 Task: Select the Abort option in the on-task errors.
Action: Mouse moved to (14, 509)
Screenshot: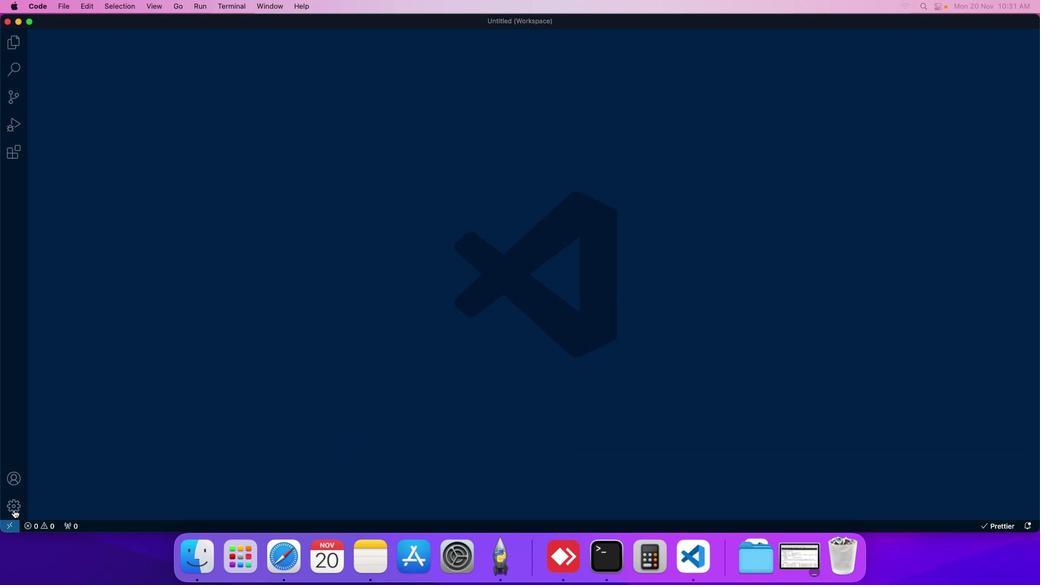 
Action: Mouse pressed left at (14, 509)
Screenshot: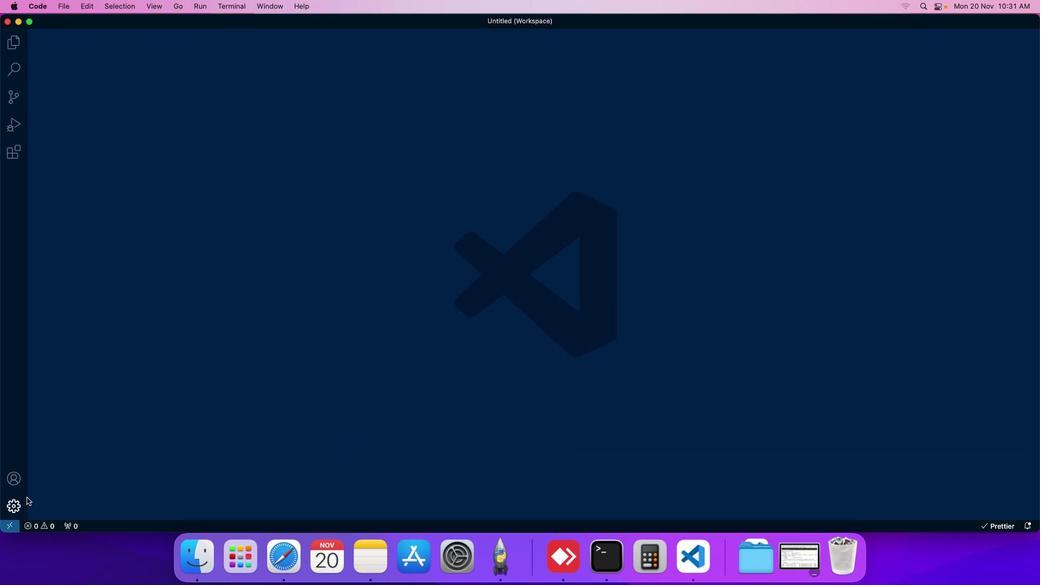 
Action: Mouse moved to (58, 422)
Screenshot: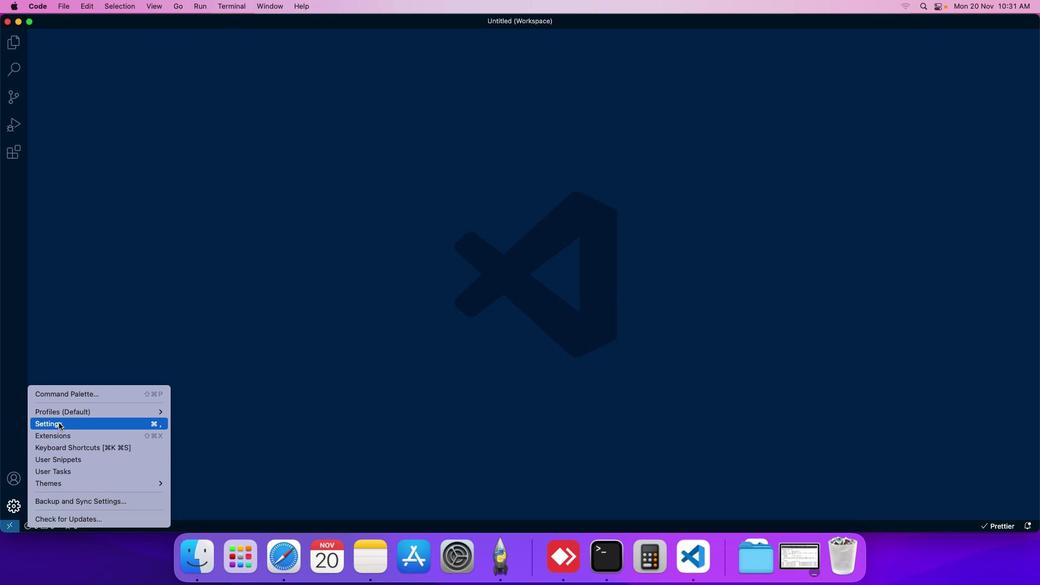 
Action: Mouse pressed left at (58, 422)
Screenshot: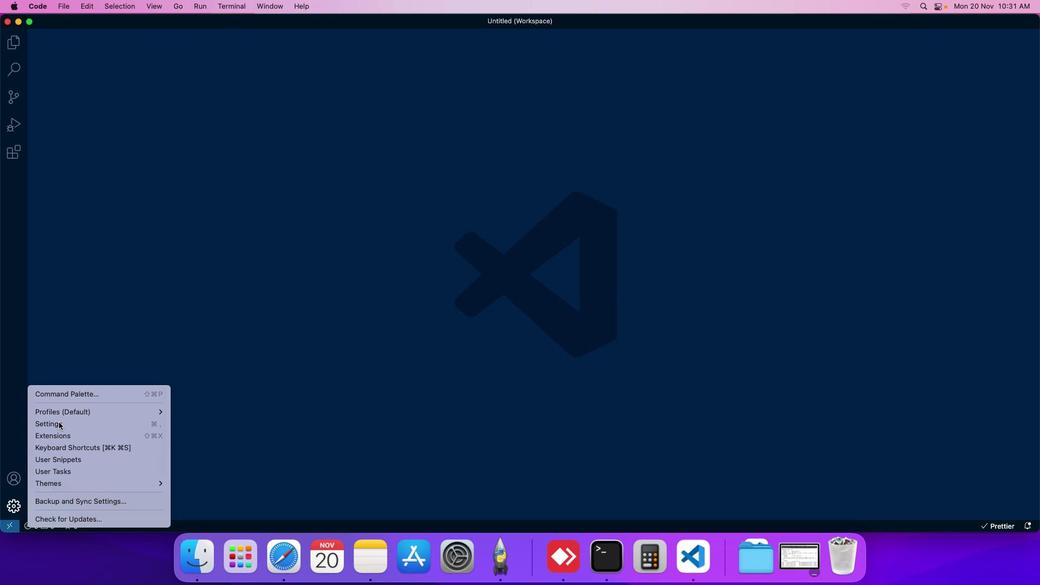 
Action: Mouse moved to (243, 81)
Screenshot: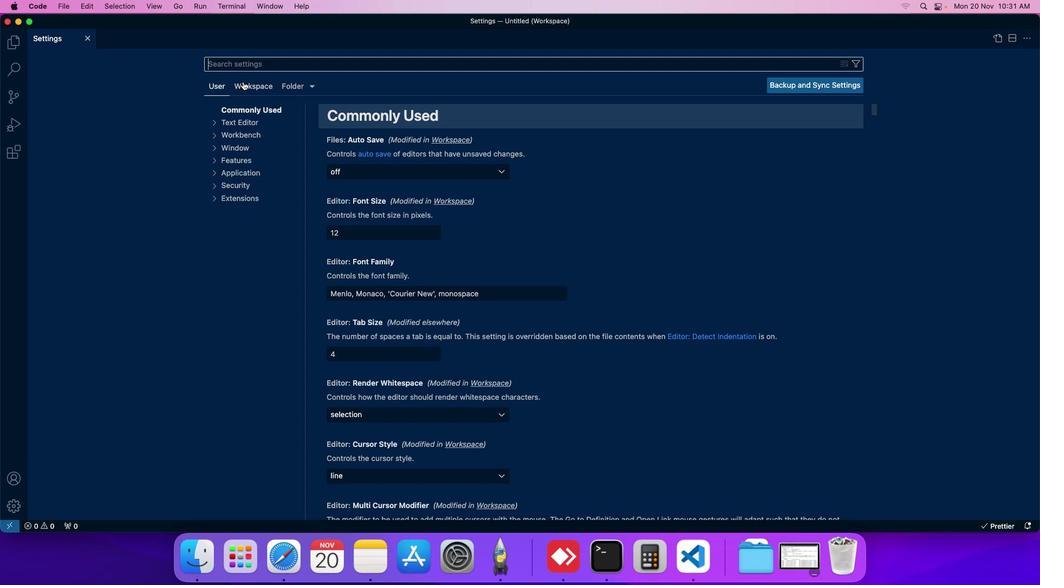 
Action: Mouse pressed left at (243, 81)
Screenshot: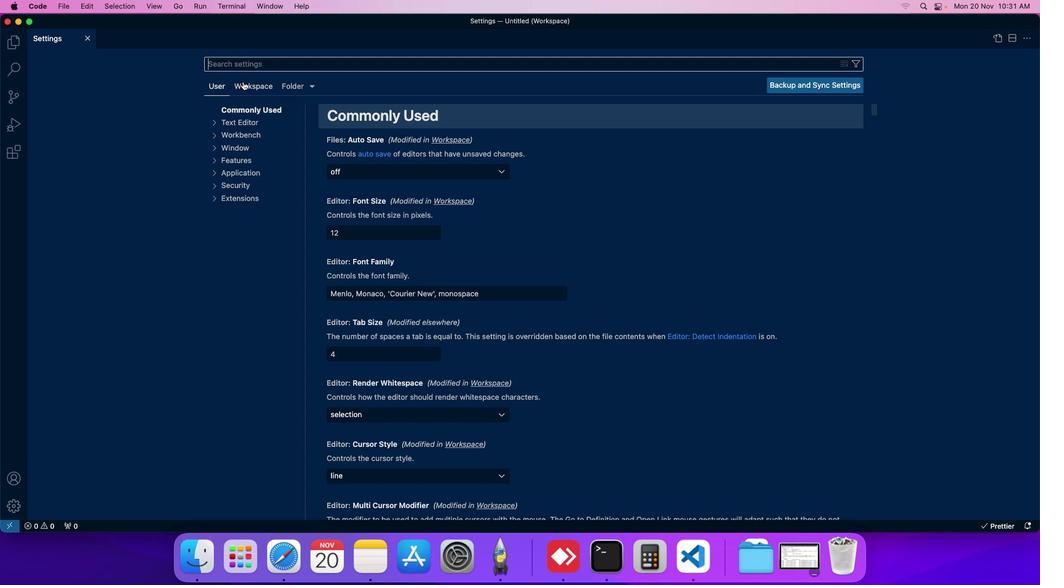 
Action: Mouse moved to (241, 163)
Screenshot: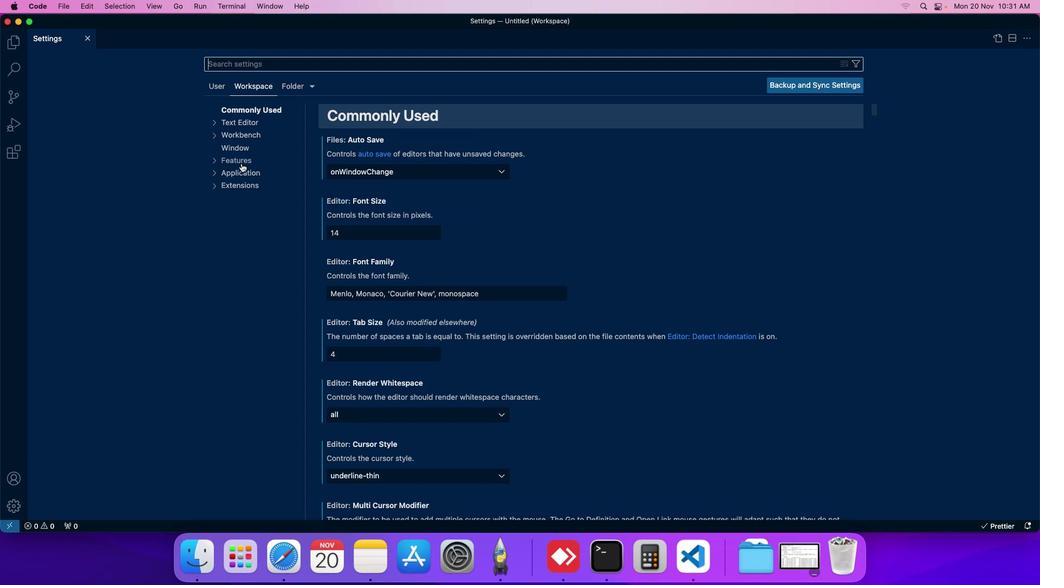 
Action: Mouse pressed left at (241, 163)
Screenshot: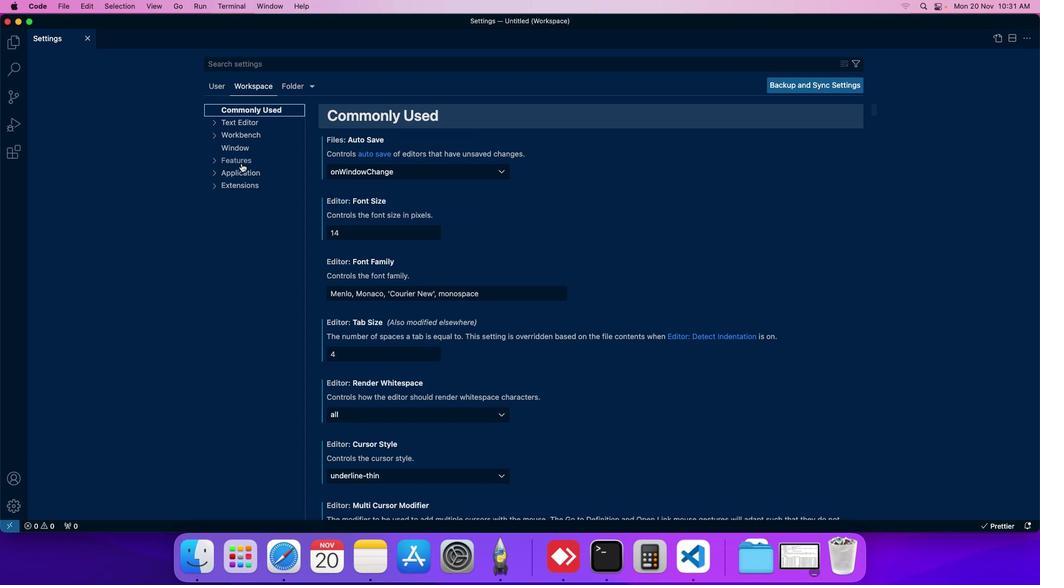 
Action: Mouse moved to (243, 195)
Screenshot: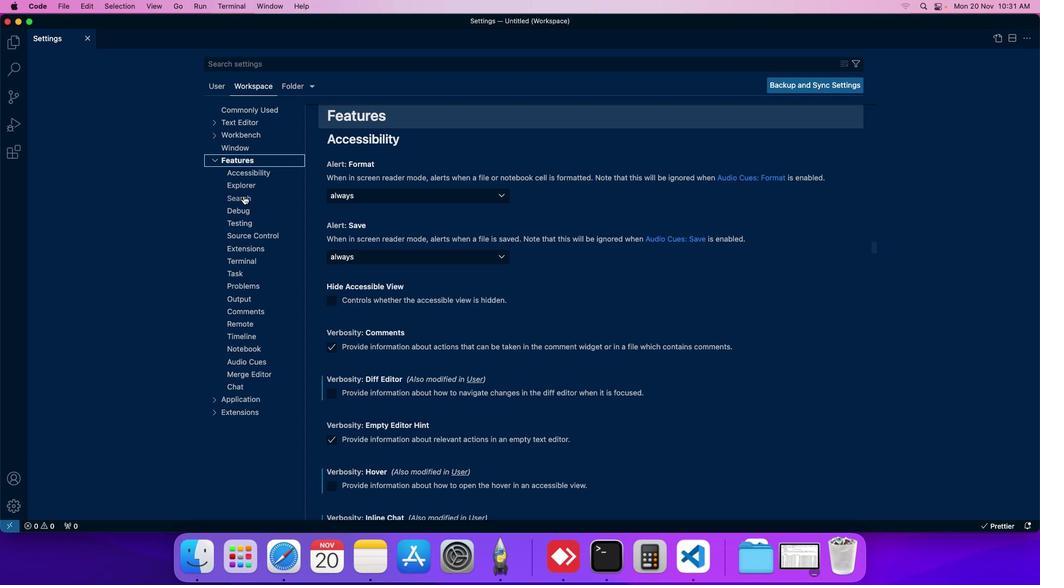 
Action: Mouse pressed left at (243, 195)
Screenshot: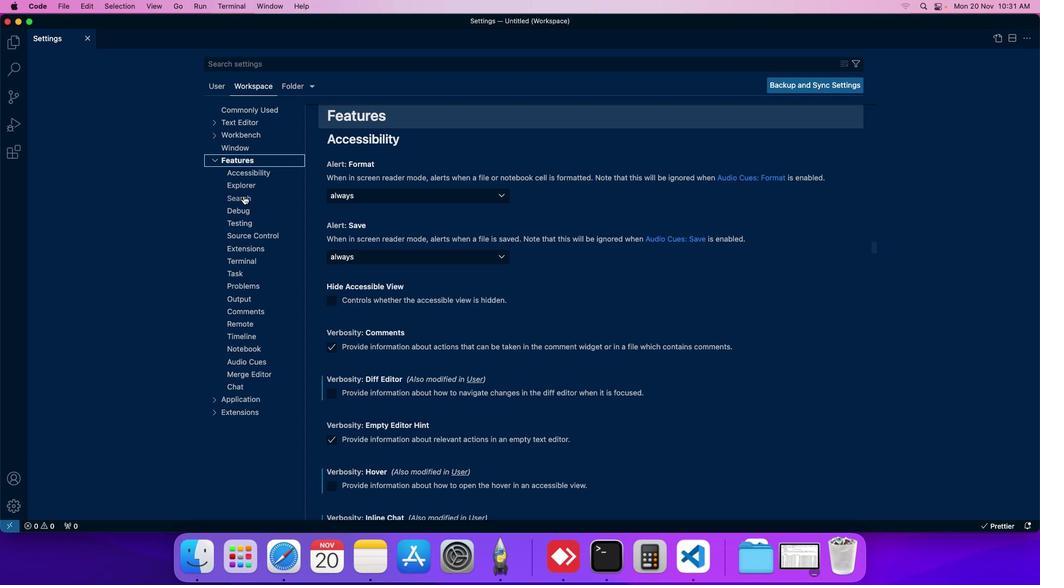 
Action: Mouse moved to (242, 208)
Screenshot: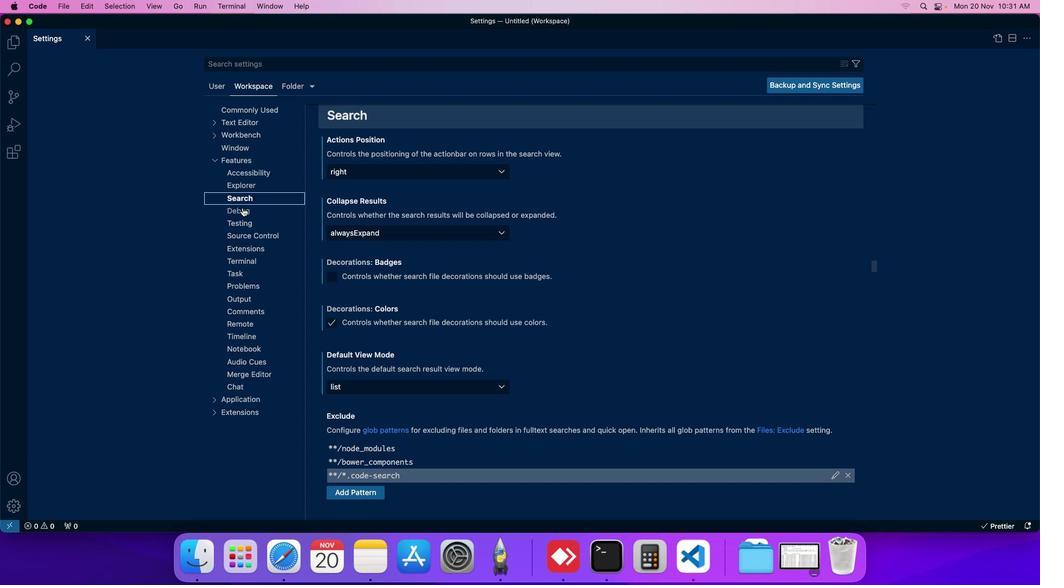 
Action: Mouse pressed left at (242, 208)
Screenshot: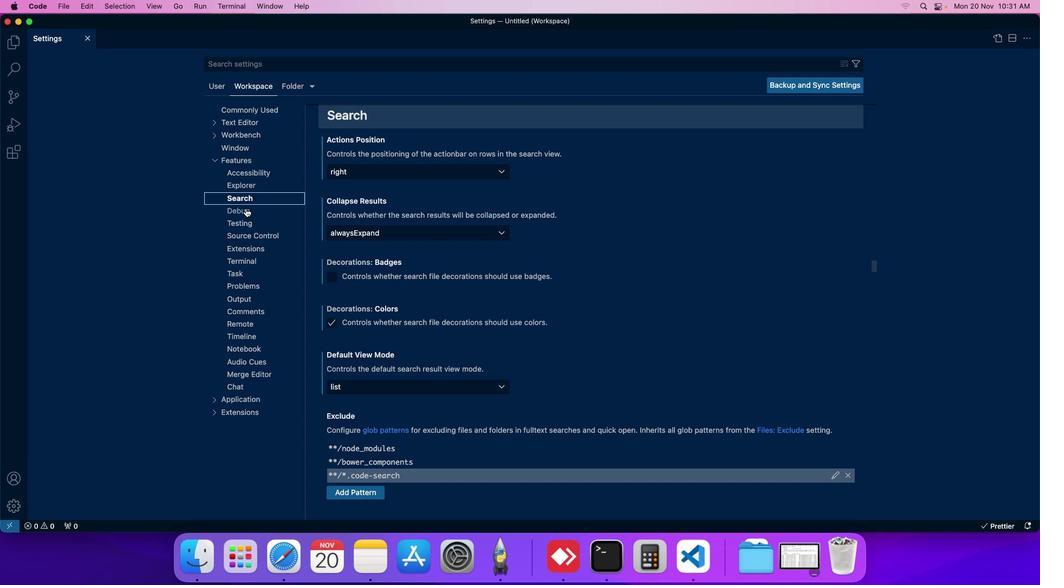 
Action: Mouse moved to (318, 243)
Screenshot: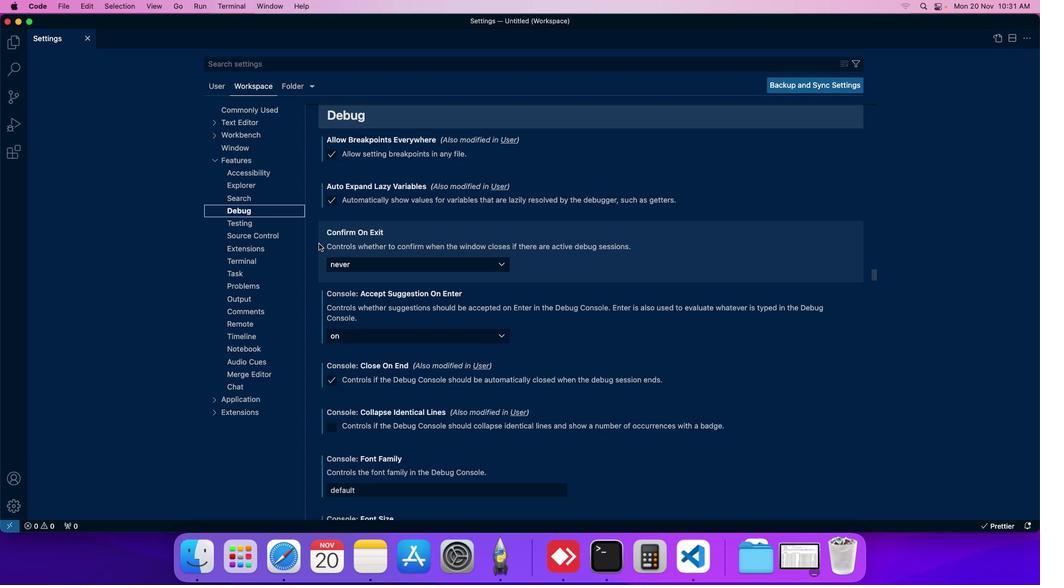 
Action: Mouse scrolled (318, 243) with delta (0, 0)
Screenshot: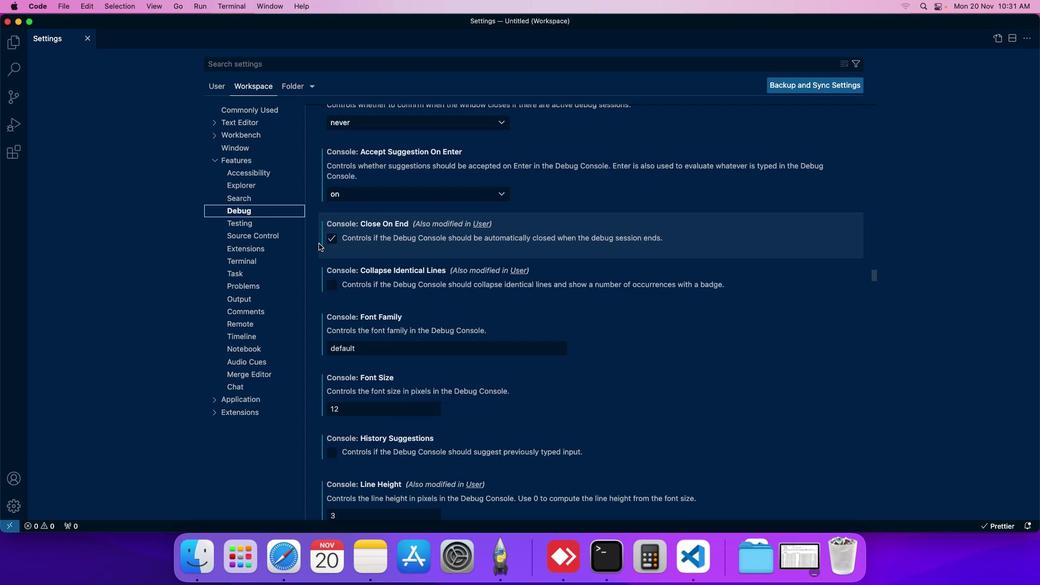 
Action: Mouse scrolled (318, 243) with delta (0, 0)
Screenshot: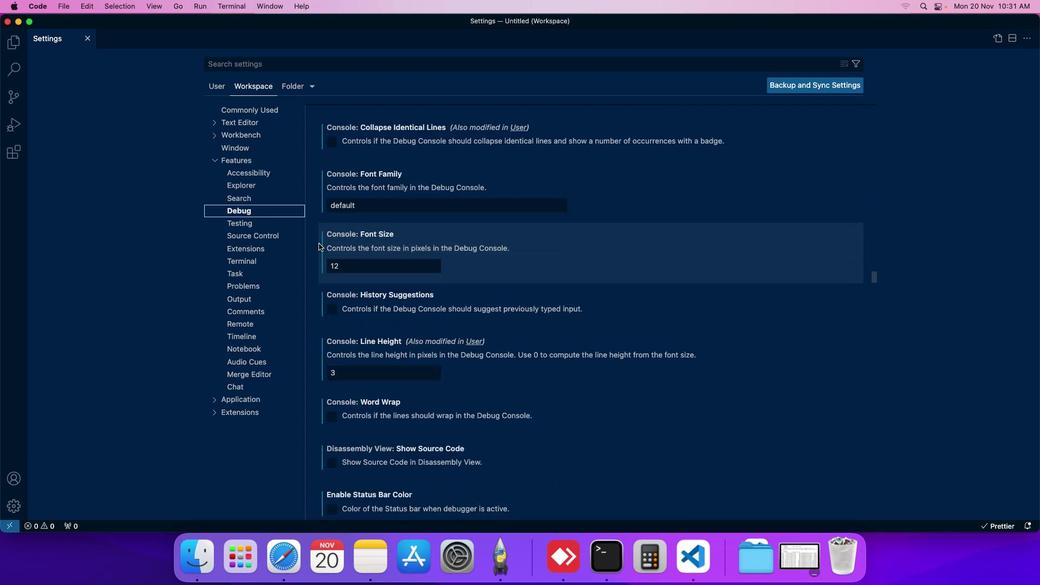
Action: Mouse scrolled (318, 243) with delta (0, 0)
Screenshot: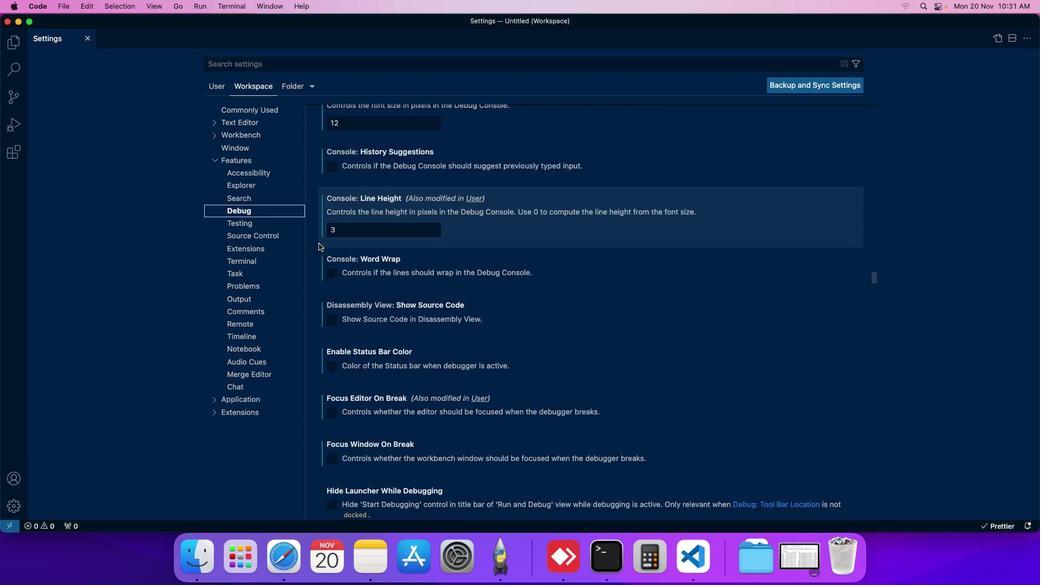 
Action: Mouse scrolled (318, 243) with delta (0, 0)
Screenshot: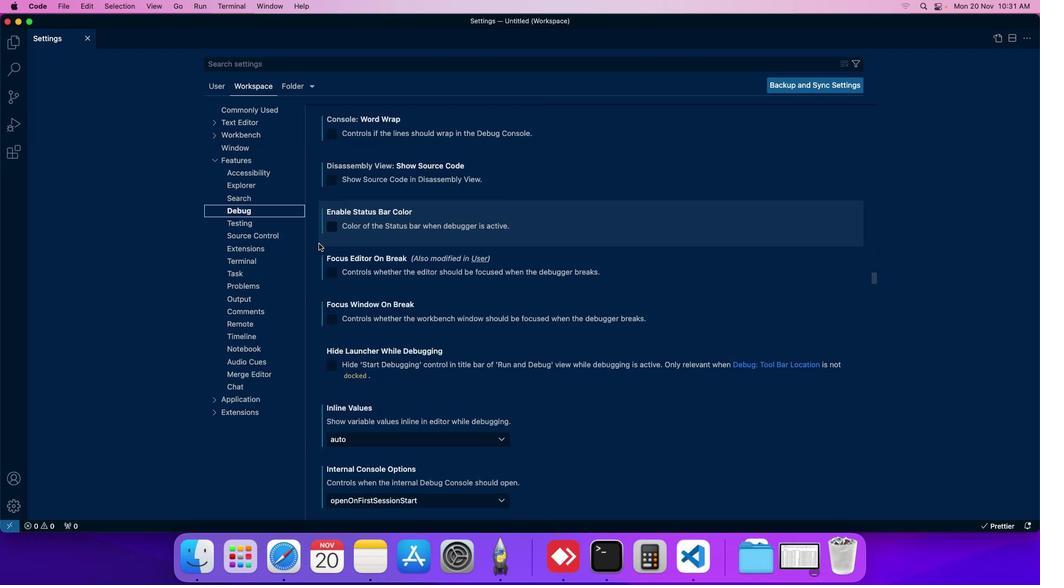 
Action: Mouse scrolled (318, 243) with delta (0, 0)
Screenshot: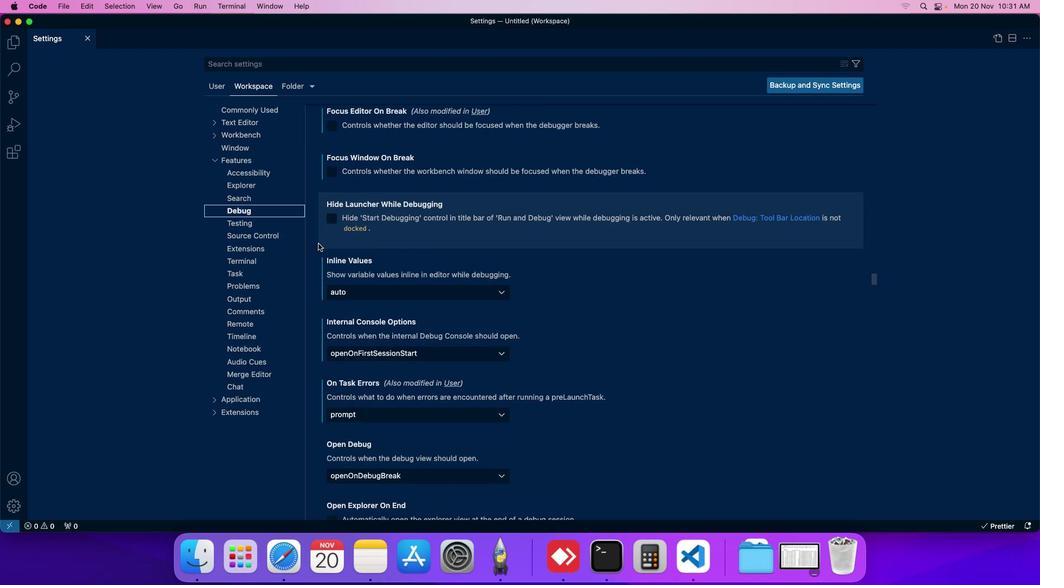 
Action: Mouse moved to (382, 420)
Screenshot: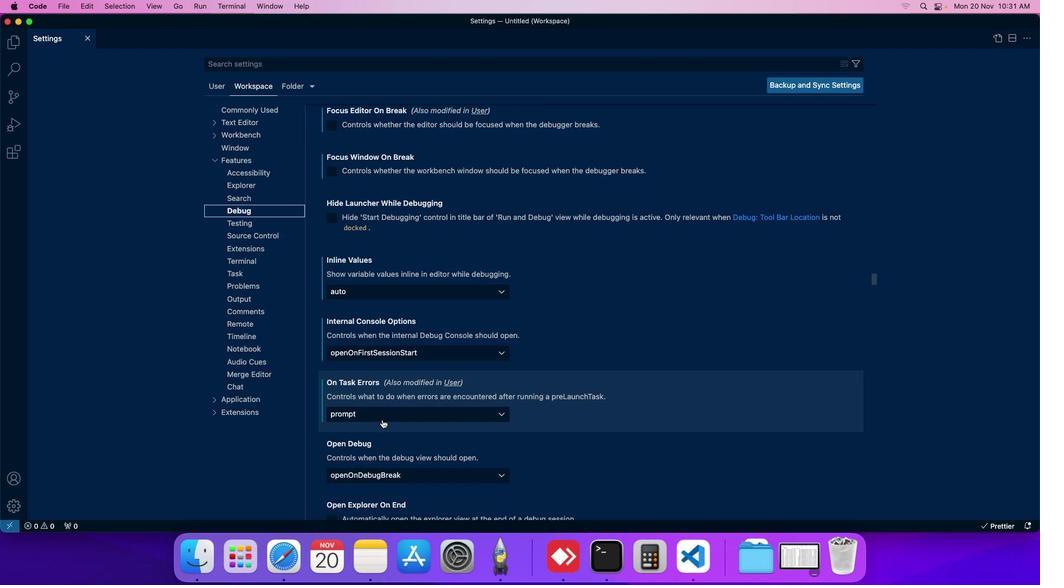 
Action: Mouse pressed left at (382, 420)
Screenshot: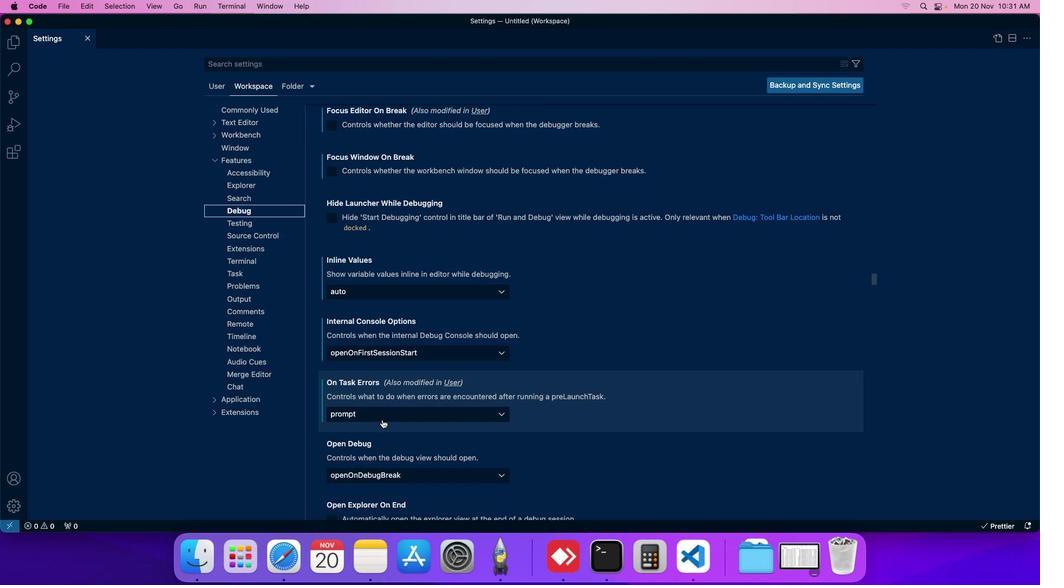 
Action: Mouse moved to (350, 465)
Screenshot: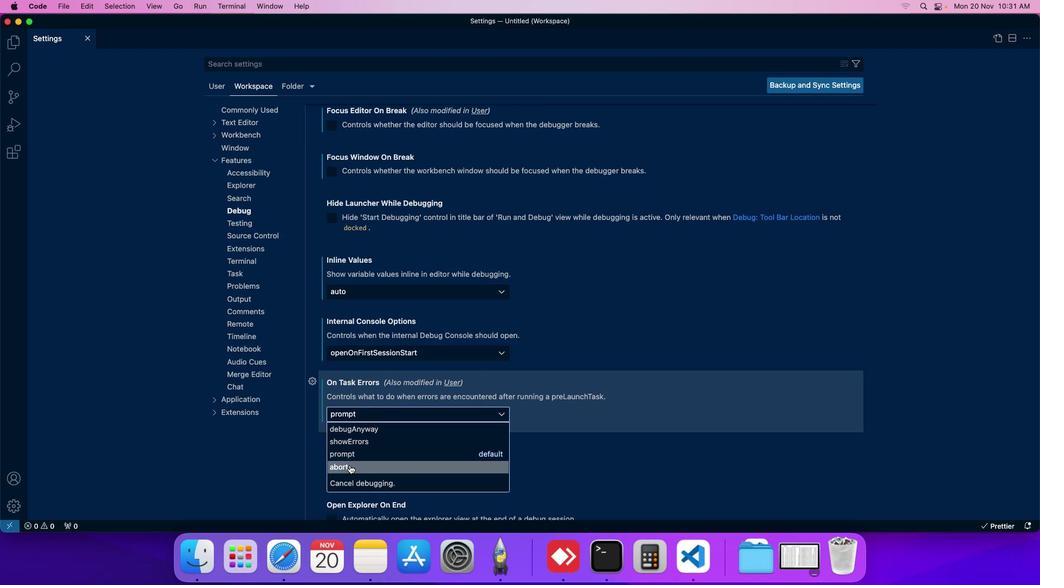 
Action: Mouse pressed left at (350, 465)
Screenshot: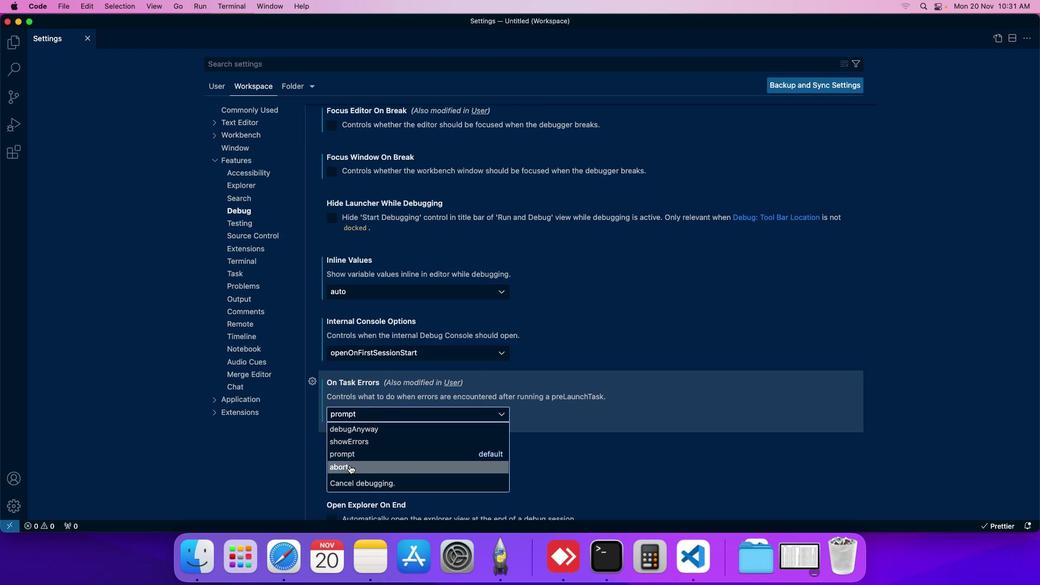 
Action: Mouse moved to (373, 419)
Screenshot: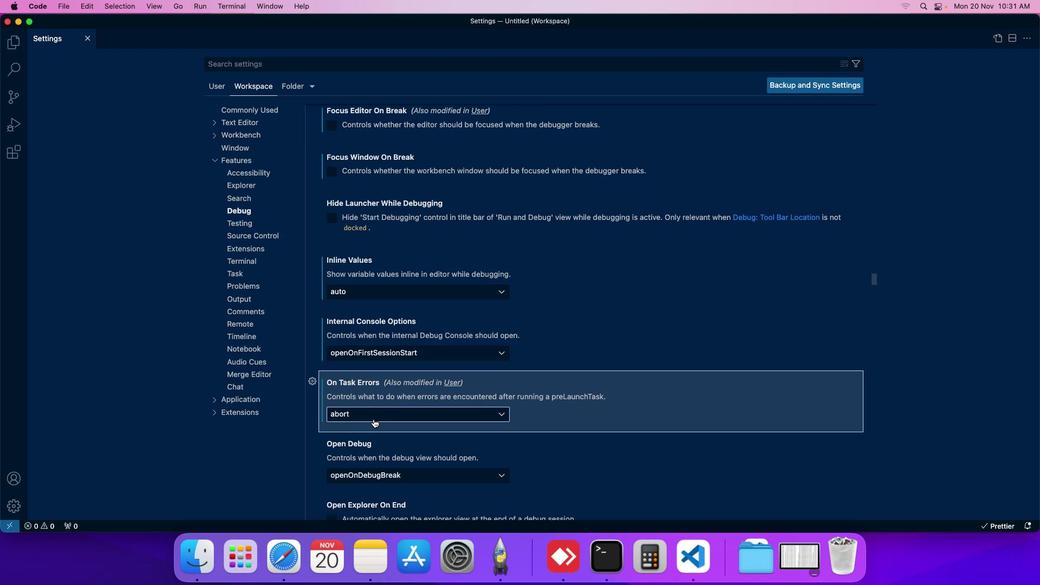 
